 Task: Filter job Under 10 applicants.
Action: Mouse moved to (325, 79)
Screenshot: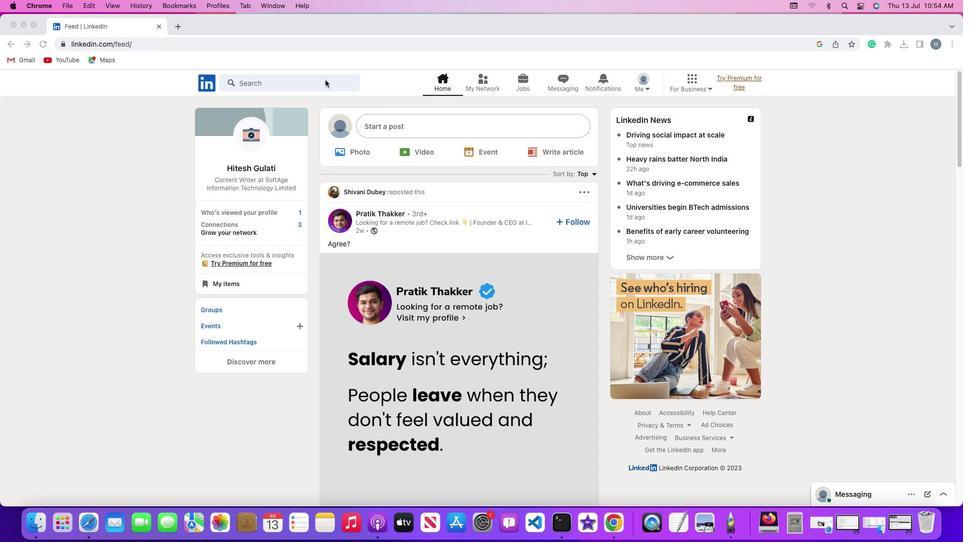 
Action: Mouse pressed left at (325, 79)
Screenshot: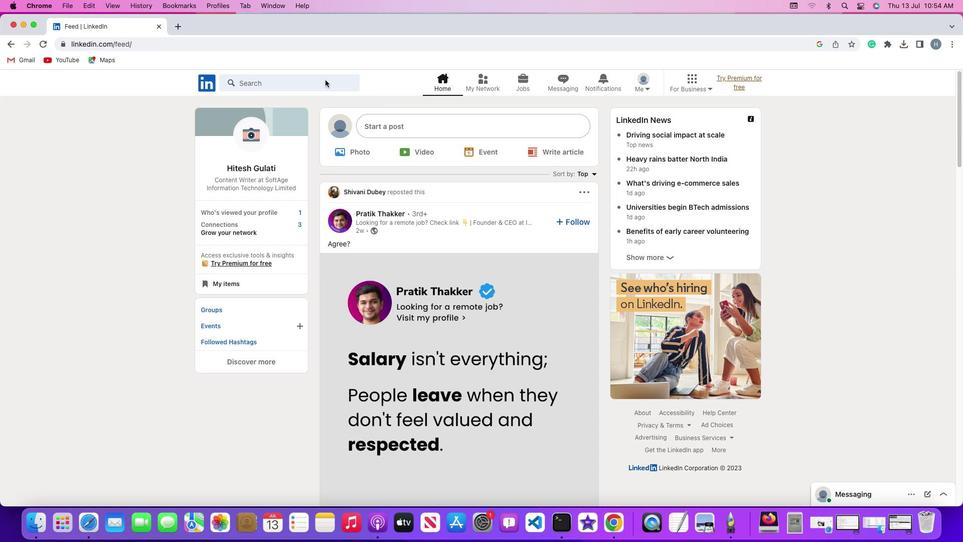 
Action: Mouse pressed left at (325, 79)
Screenshot: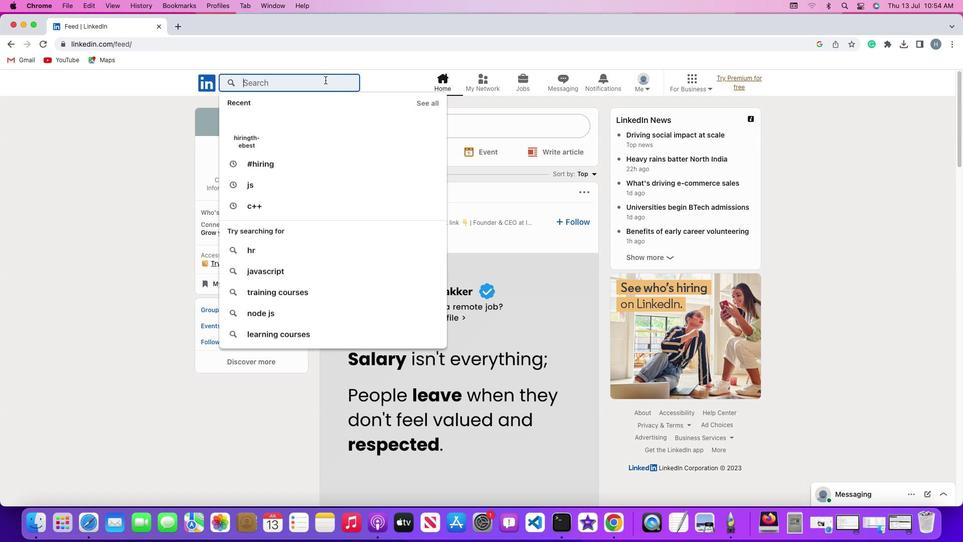 
Action: Mouse moved to (327, 77)
Screenshot: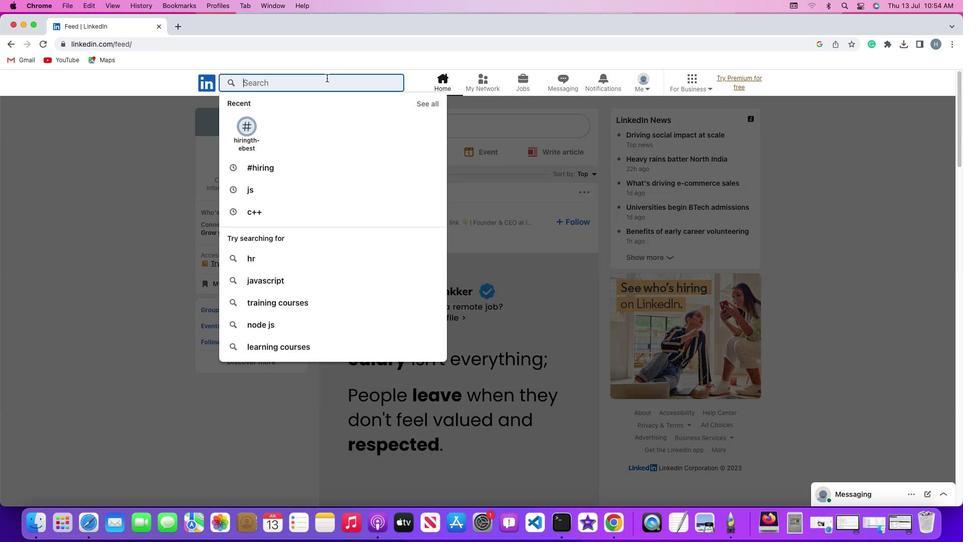 
Action: Key pressed Key.shift'#''h''i''r''i''n''g'Key.enter
Screenshot: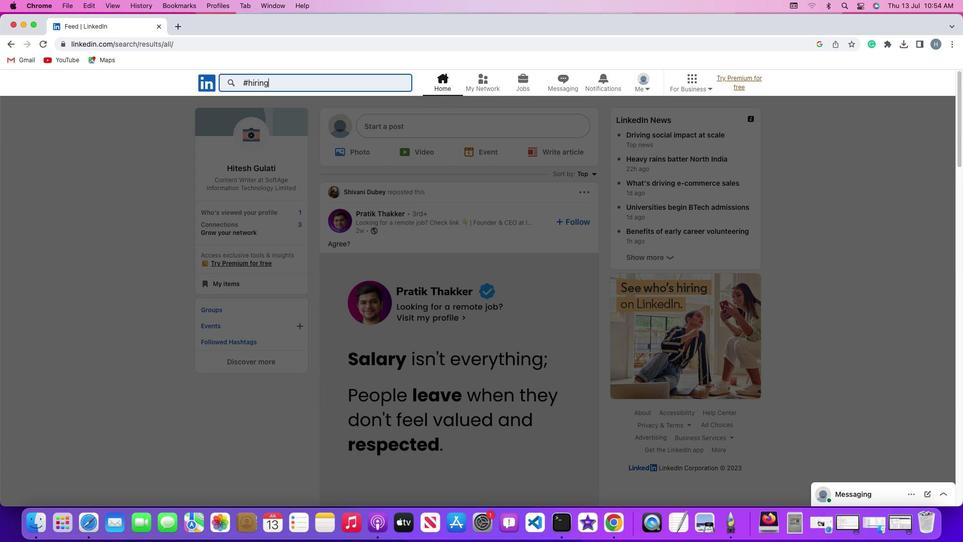 
Action: Mouse moved to (250, 110)
Screenshot: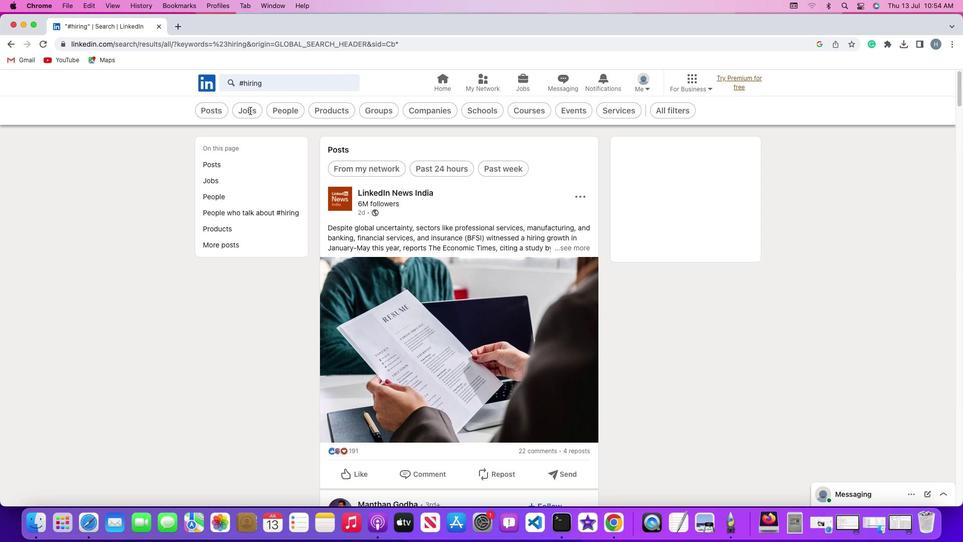 
Action: Mouse pressed left at (250, 110)
Screenshot: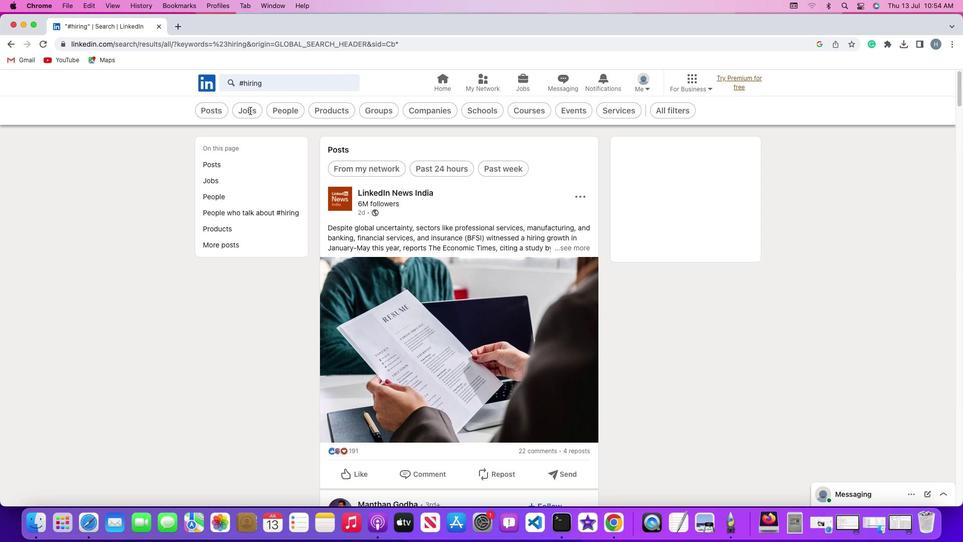 
Action: Mouse moved to (706, 109)
Screenshot: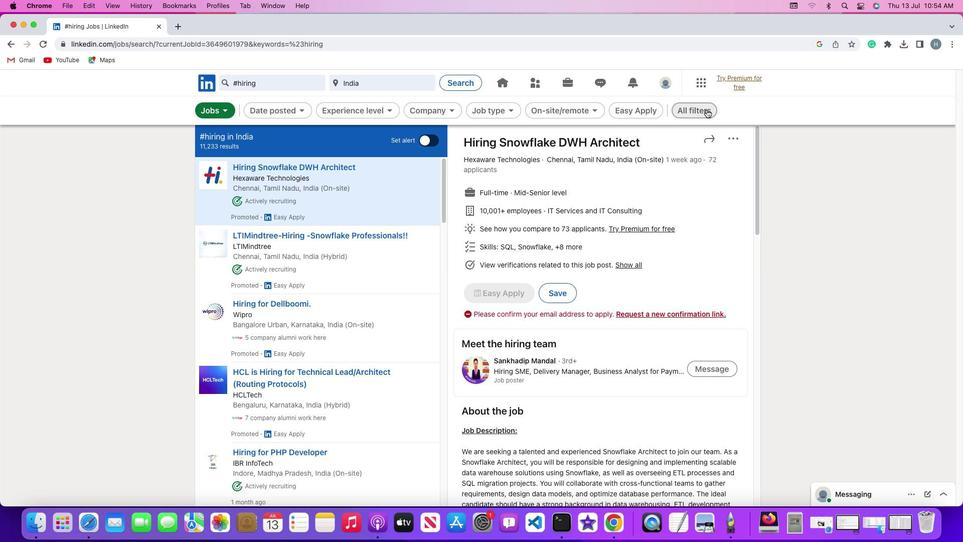 
Action: Mouse pressed left at (706, 109)
Screenshot: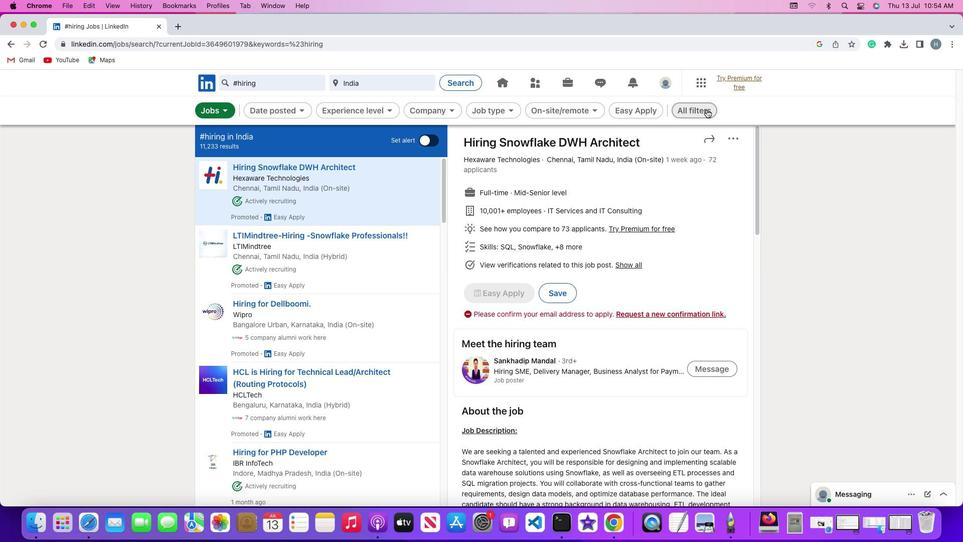 
Action: Mouse moved to (807, 342)
Screenshot: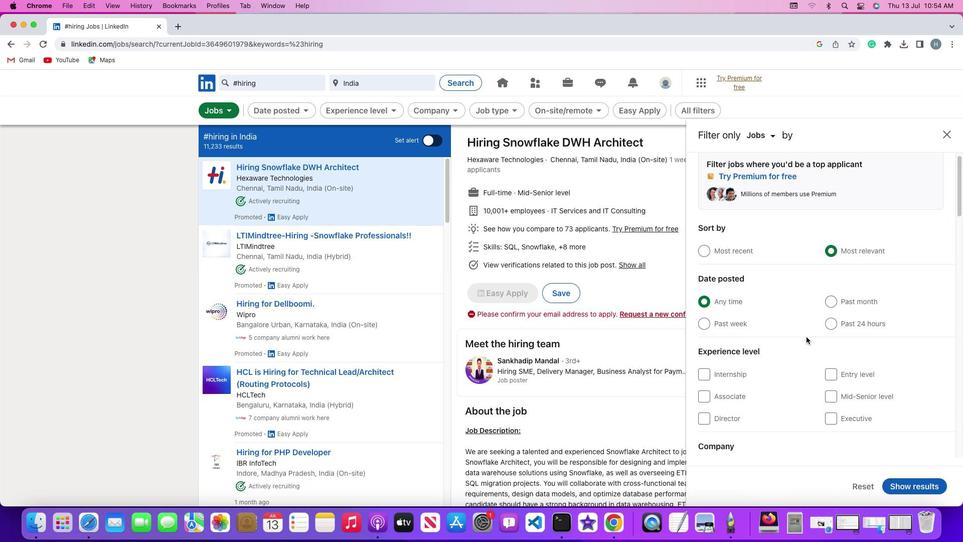 
Action: Mouse scrolled (807, 342) with delta (0, 0)
Screenshot: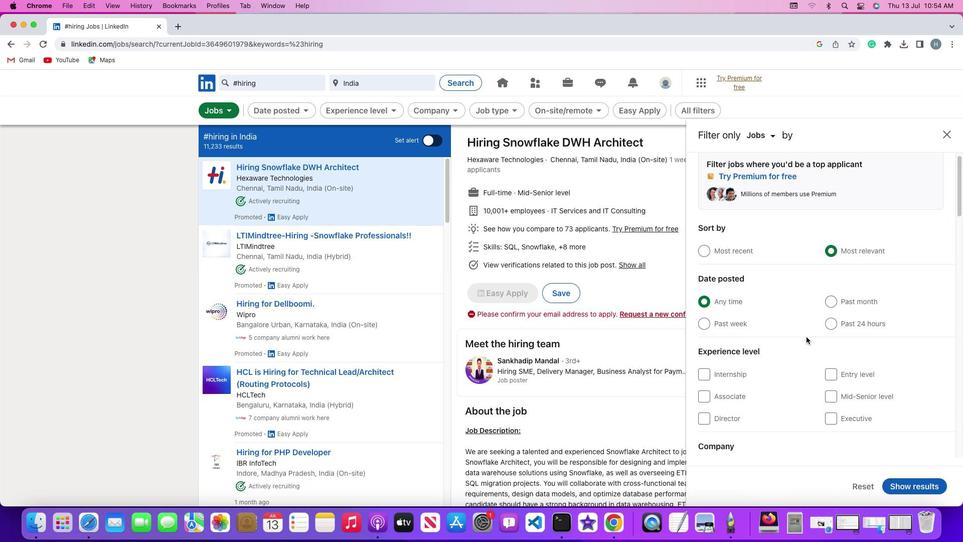 
Action: Mouse moved to (807, 342)
Screenshot: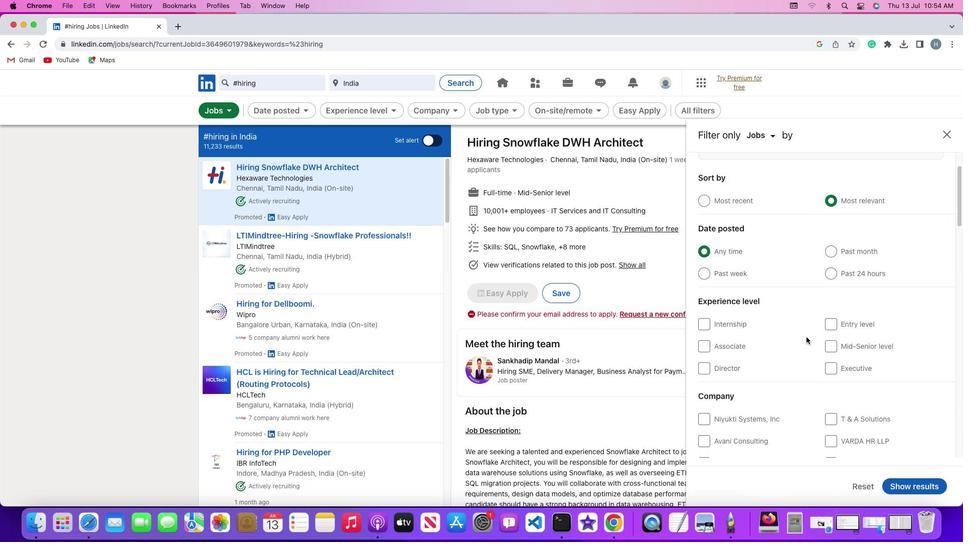 
Action: Mouse scrolled (807, 342) with delta (0, 0)
Screenshot: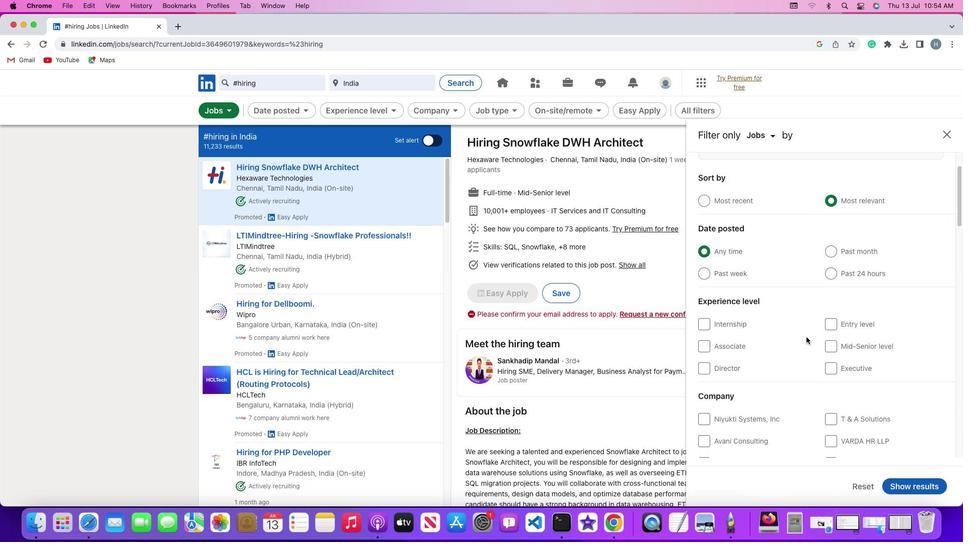
Action: Mouse moved to (807, 341)
Screenshot: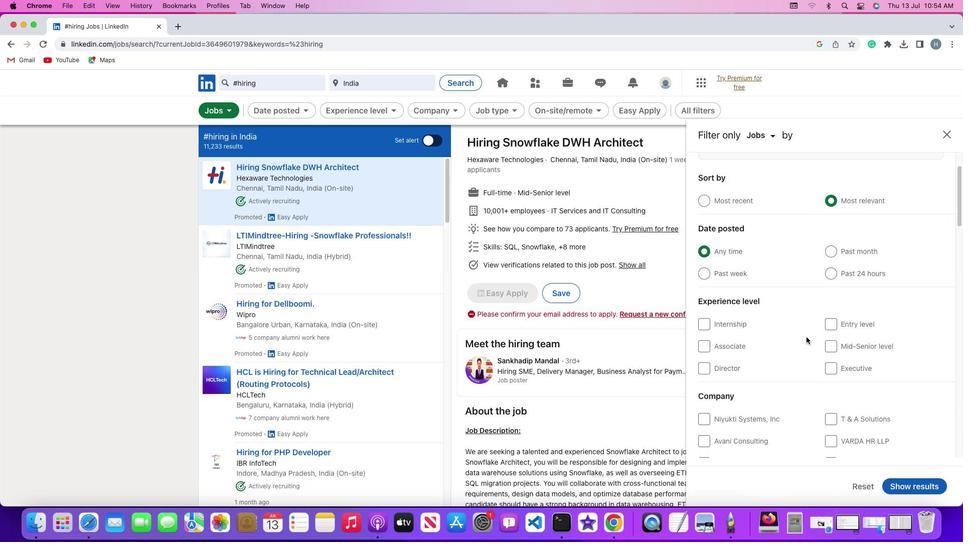 
Action: Mouse scrolled (807, 341) with delta (0, -1)
Screenshot: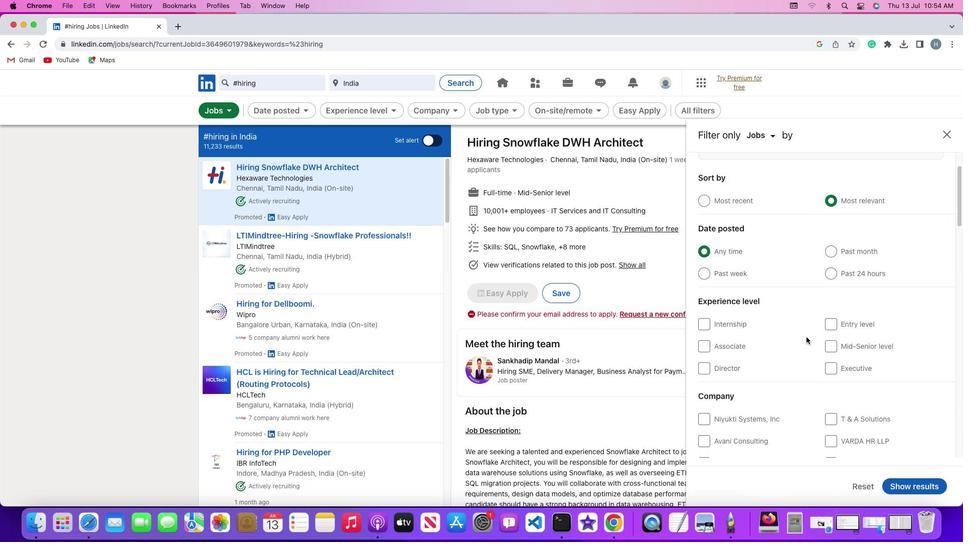 
Action: Mouse moved to (807, 338)
Screenshot: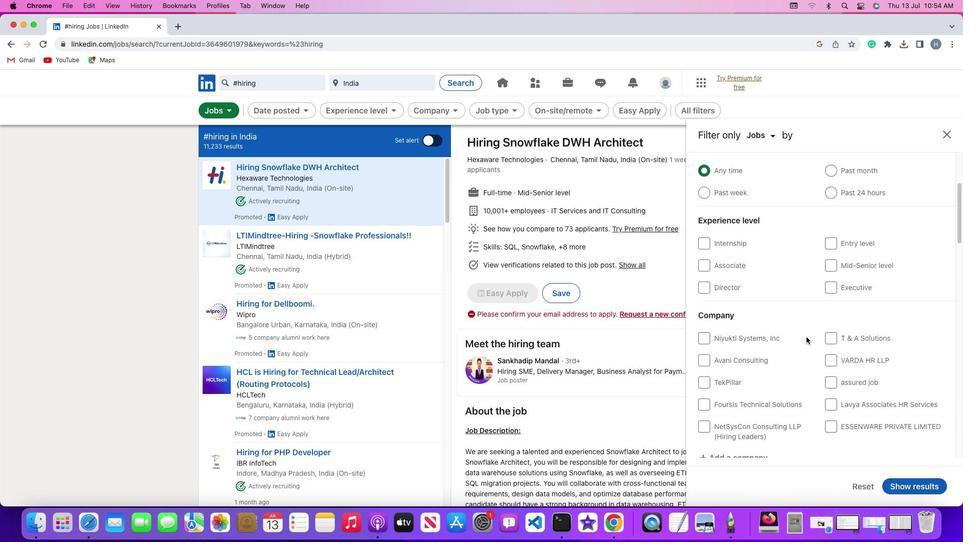 
Action: Mouse scrolled (807, 338) with delta (0, -2)
Screenshot: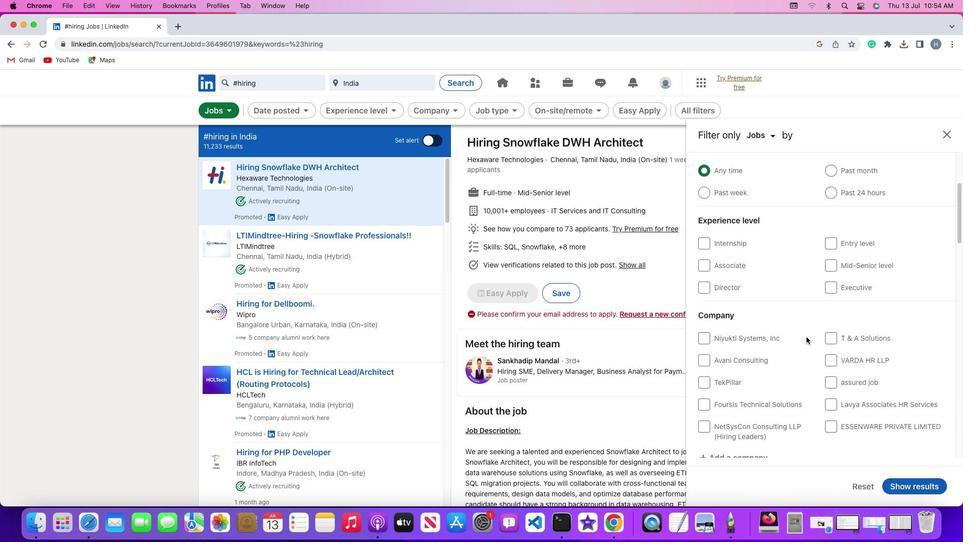 
Action: Mouse moved to (806, 337)
Screenshot: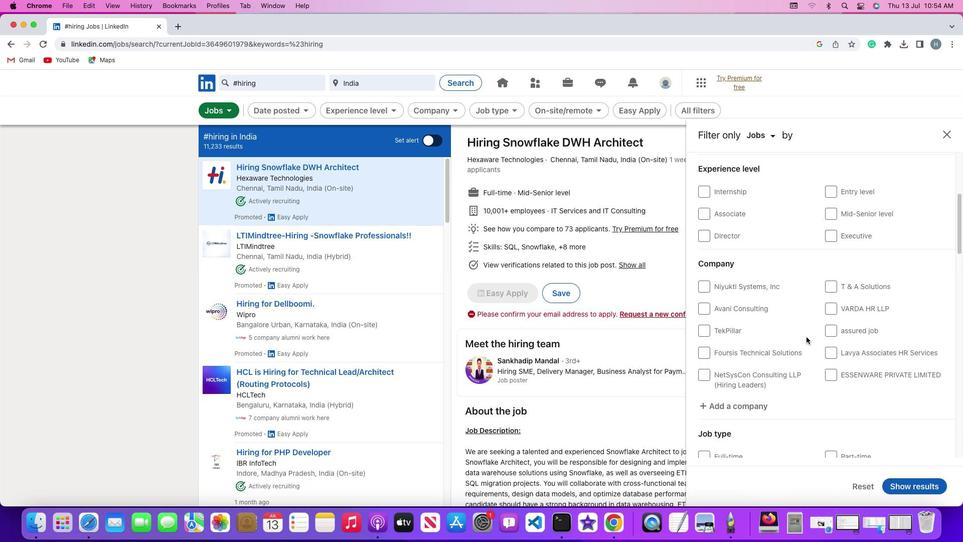 
Action: Mouse scrolled (806, 337) with delta (0, 0)
Screenshot: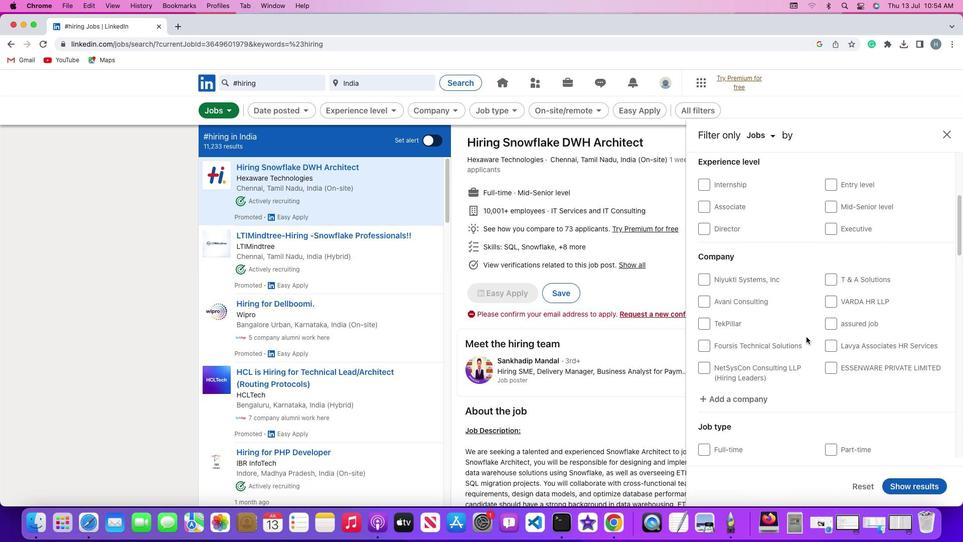 
Action: Mouse scrolled (806, 337) with delta (0, 0)
Screenshot: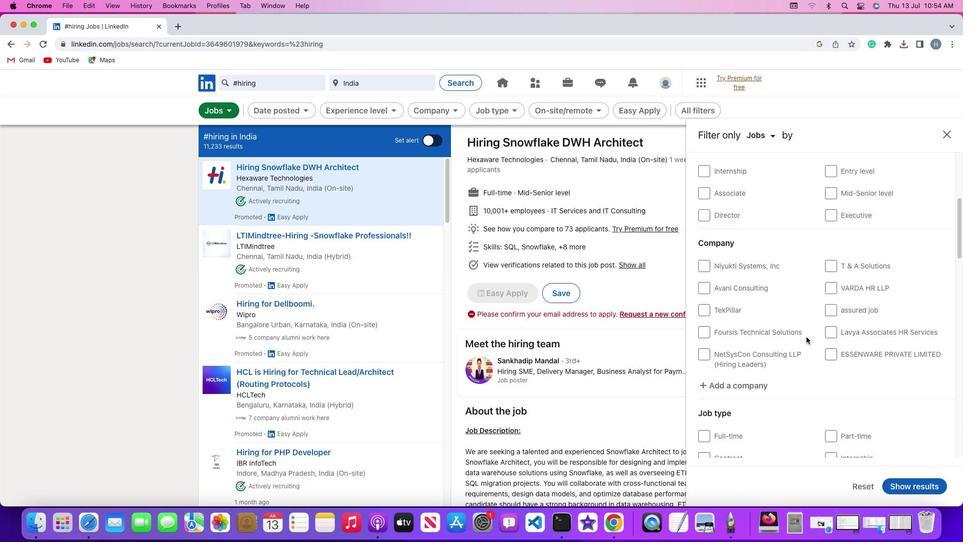 
Action: Mouse scrolled (806, 337) with delta (0, -1)
Screenshot: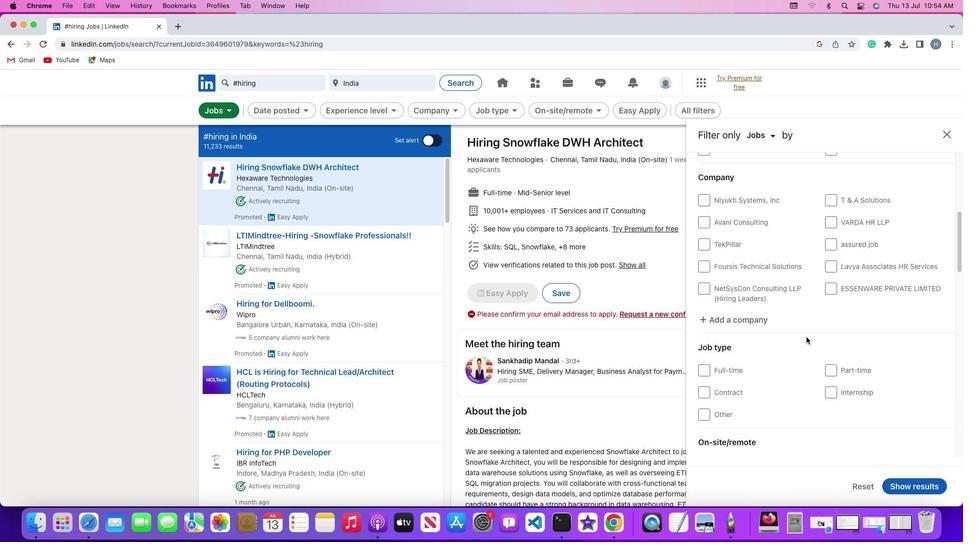
Action: Mouse scrolled (806, 337) with delta (0, -2)
Screenshot: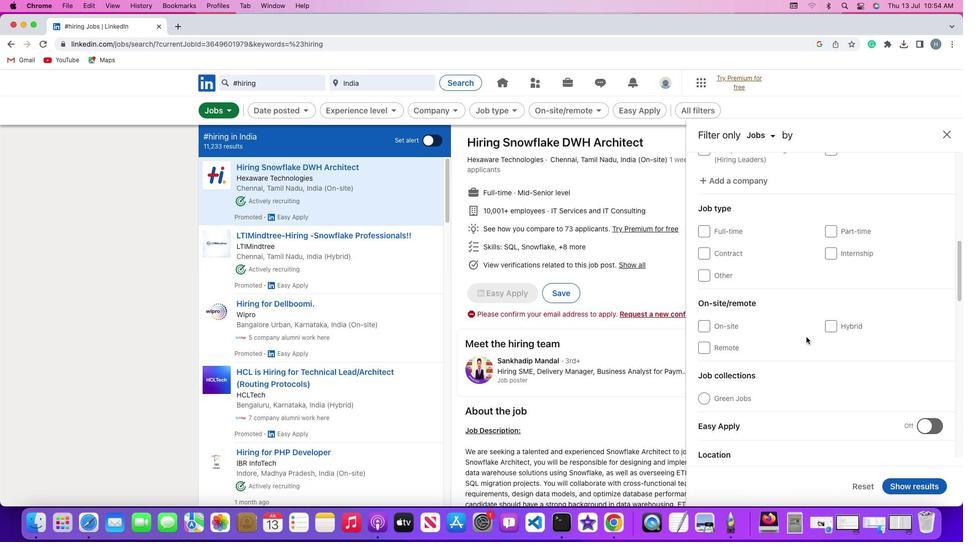 
Action: Mouse scrolled (806, 337) with delta (0, -2)
Screenshot: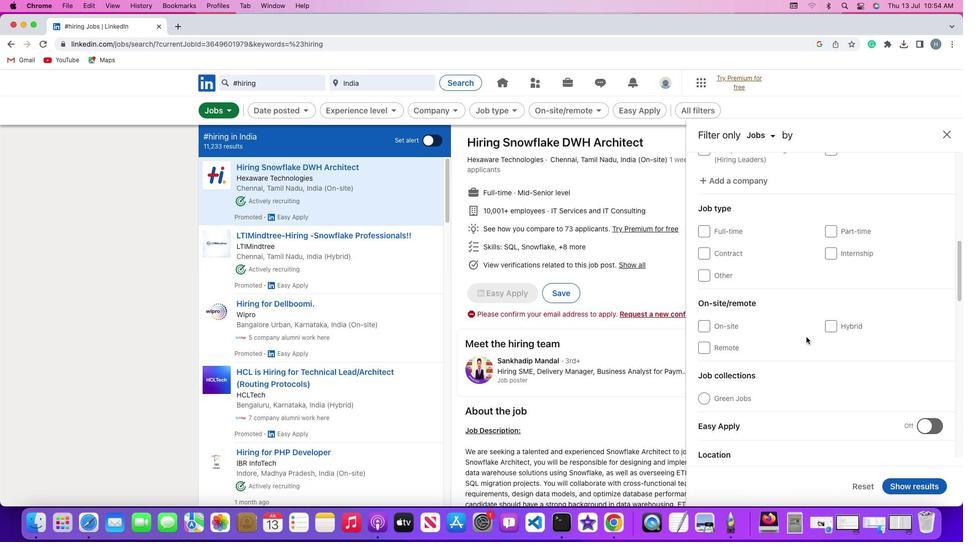 
Action: Mouse scrolled (806, 337) with delta (0, 0)
Screenshot: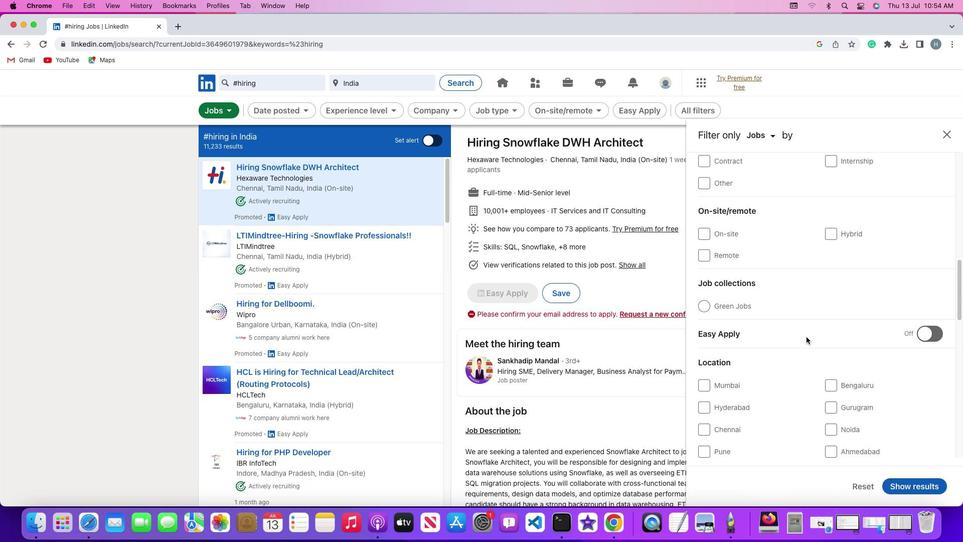
Action: Mouse scrolled (806, 337) with delta (0, 0)
Screenshot: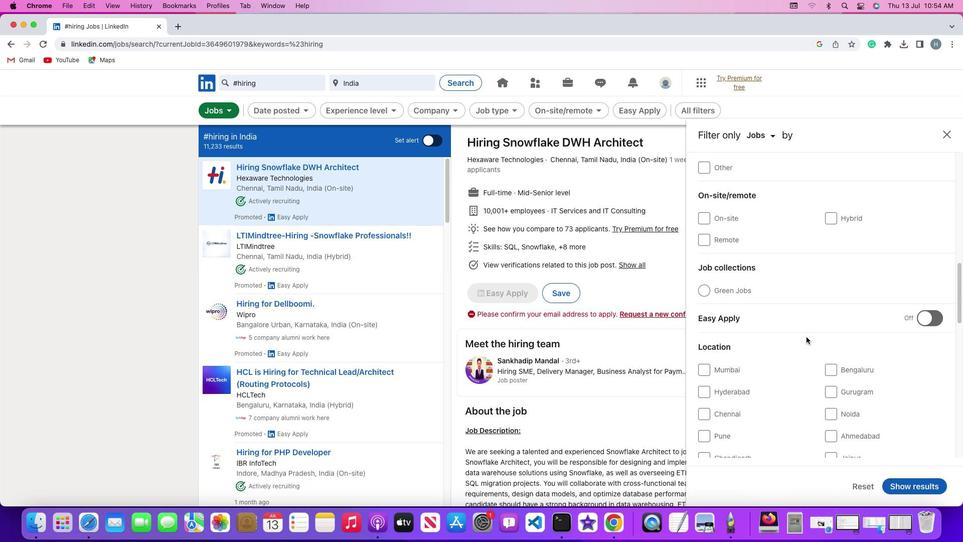 
Action: Mouse scrolled (806, 337) with delta (0, -1)
Screenshot: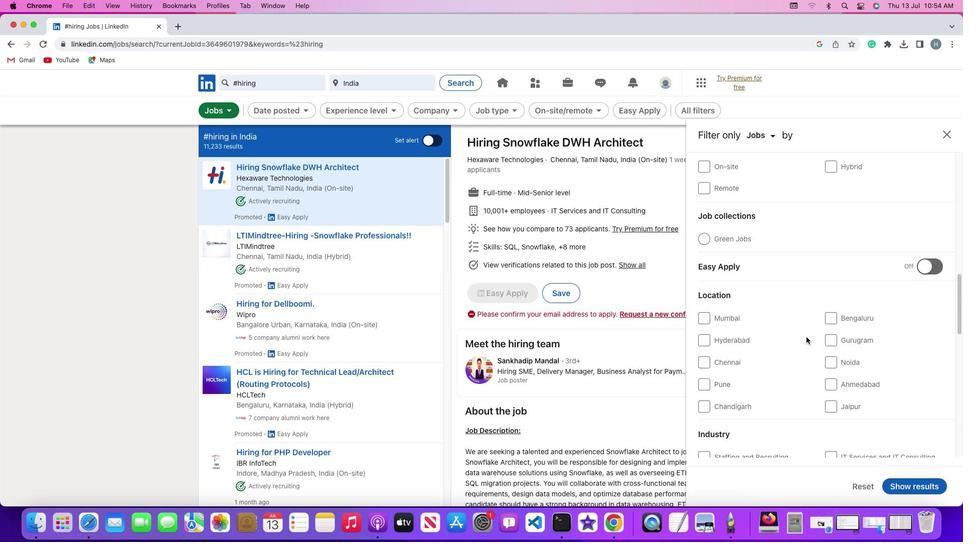 
Action: Mouse scrolled (806, 337) with delta (0, -2)
Screenshot: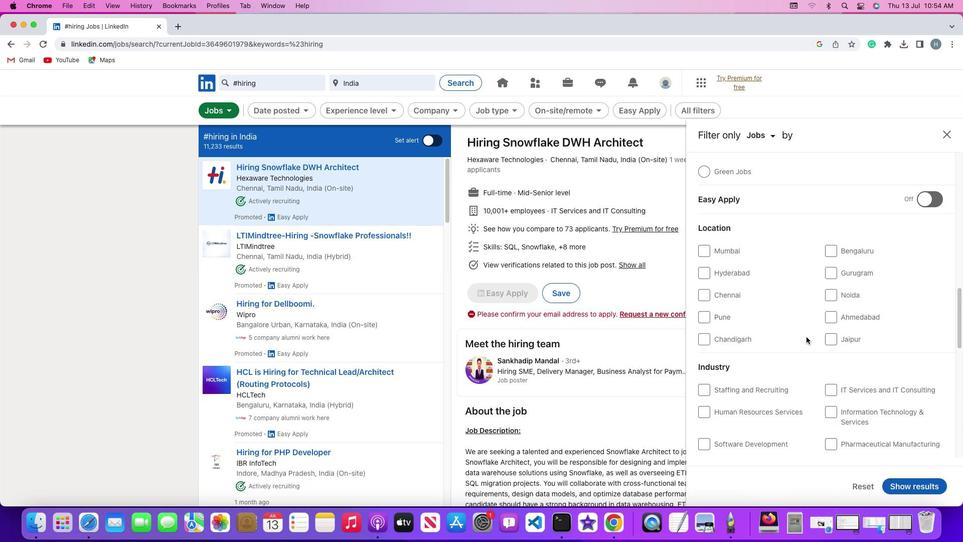 
Action: Mouse scrolled (806, 337) with delta (0, 0)
Screenshot: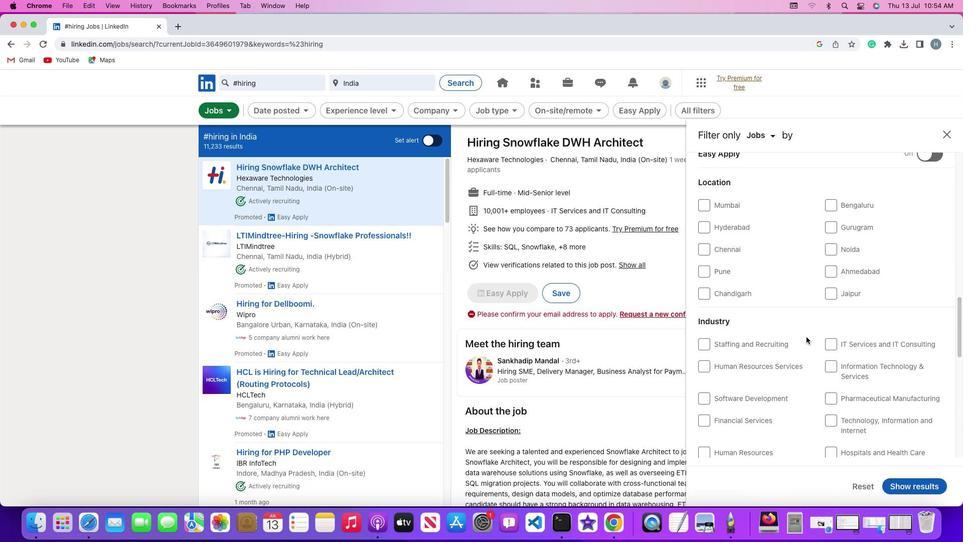 
Action: Mouse scrolled (806, 337) with delta (0, 0)
Screenshot: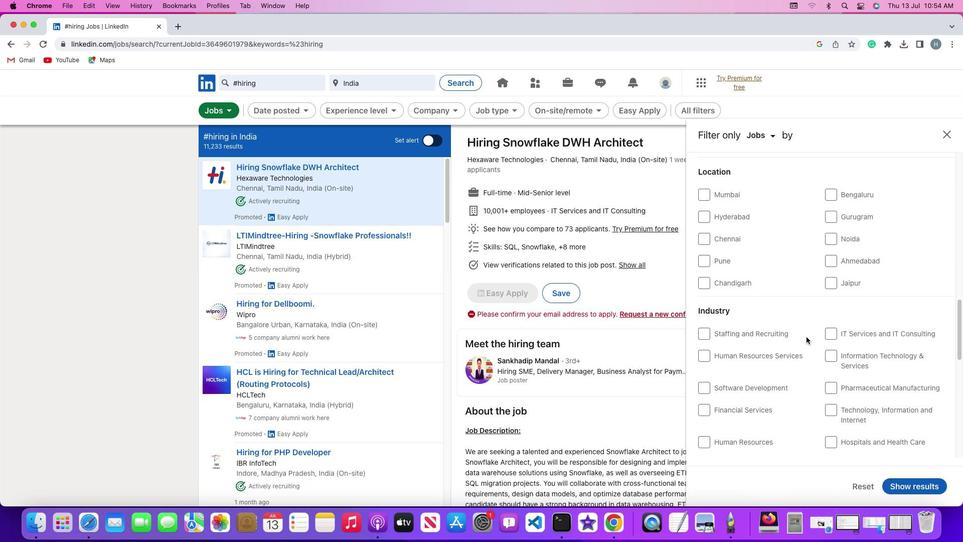 
Action: Mouse scrolled (806, 337) with delta (0, -1)
Screenshot: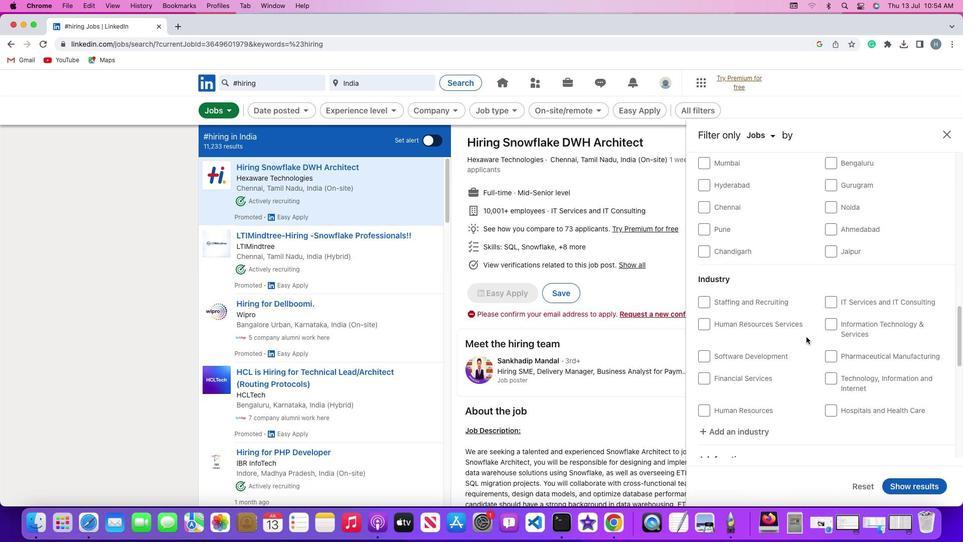 
Action: Mouse scrolled (806, 337) with delta (0, -2)
Screenshot: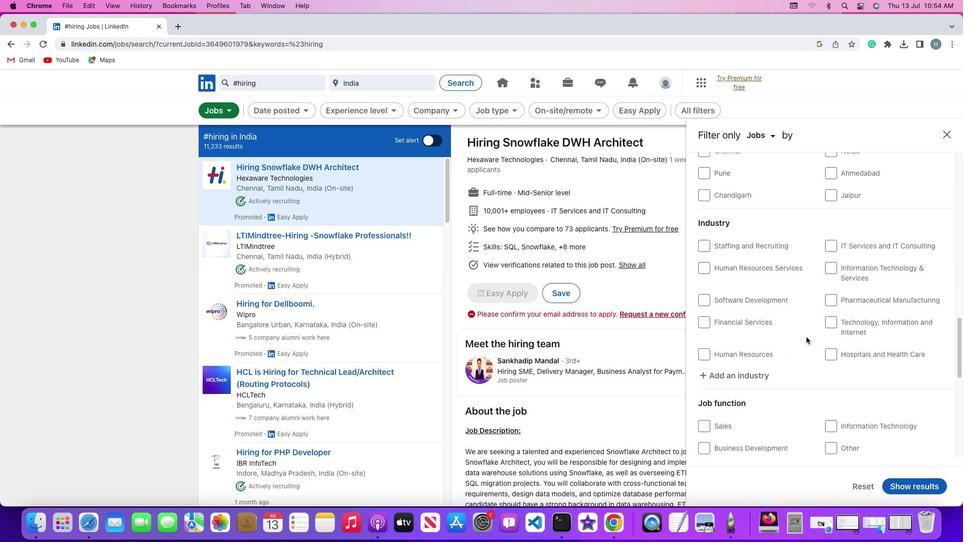 
Action: Mouse scrolled (806, 337) with delta (0, 0)
Screenshot: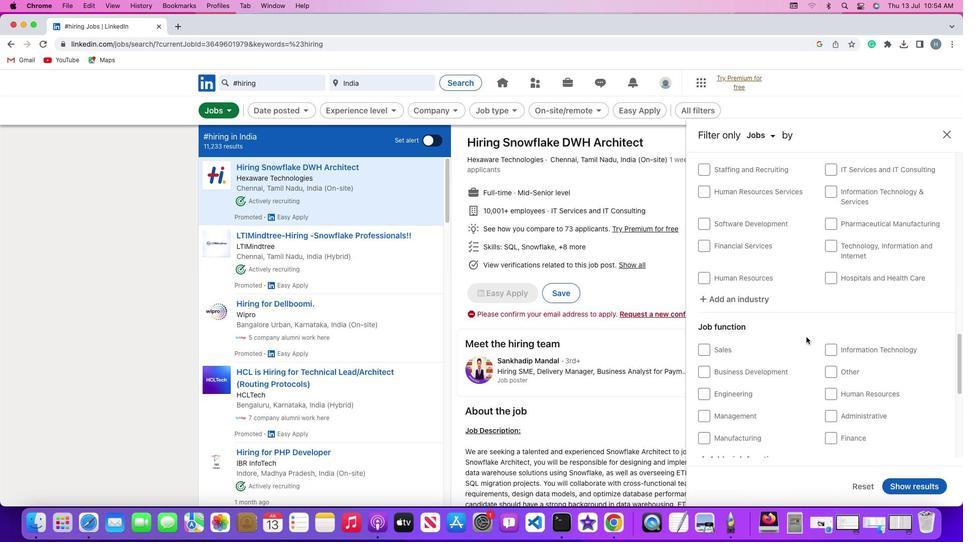 
Action: Mouse scrolled (806, 337) with delta (0, 0)
Screenshot: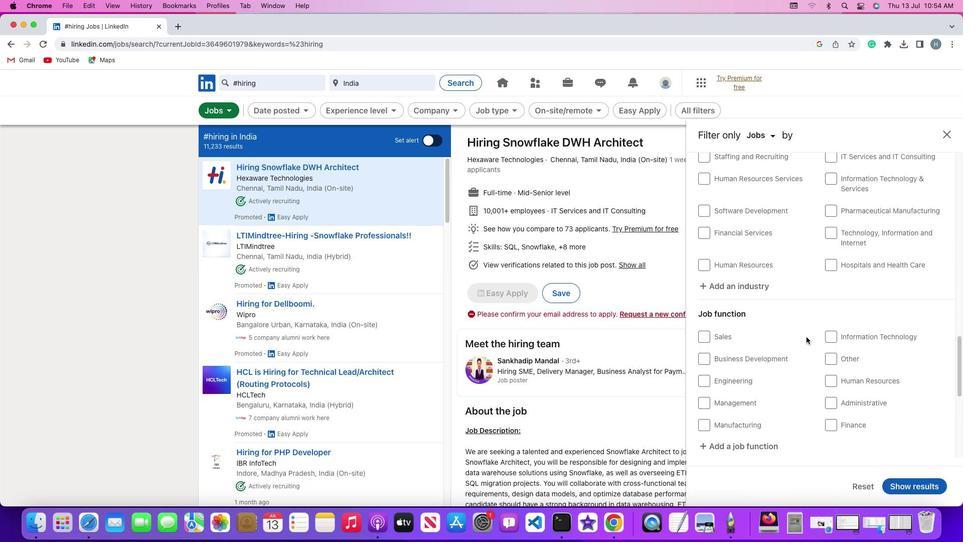 
Action: Mouse scrolled (806, 337) with delta (0, -1)
Screenshot: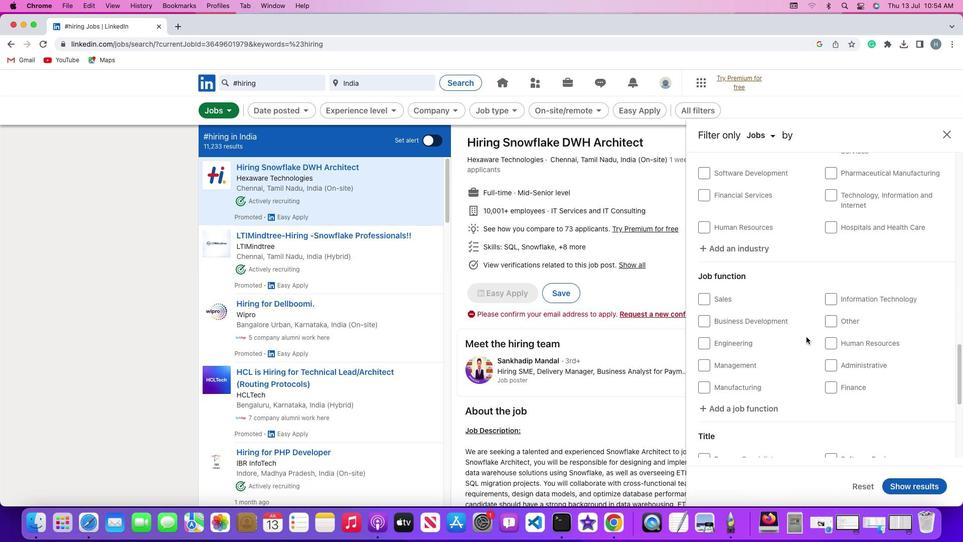 
Action: Mouse scrolled (806, 337) with delta (0, -2)
Screenshot: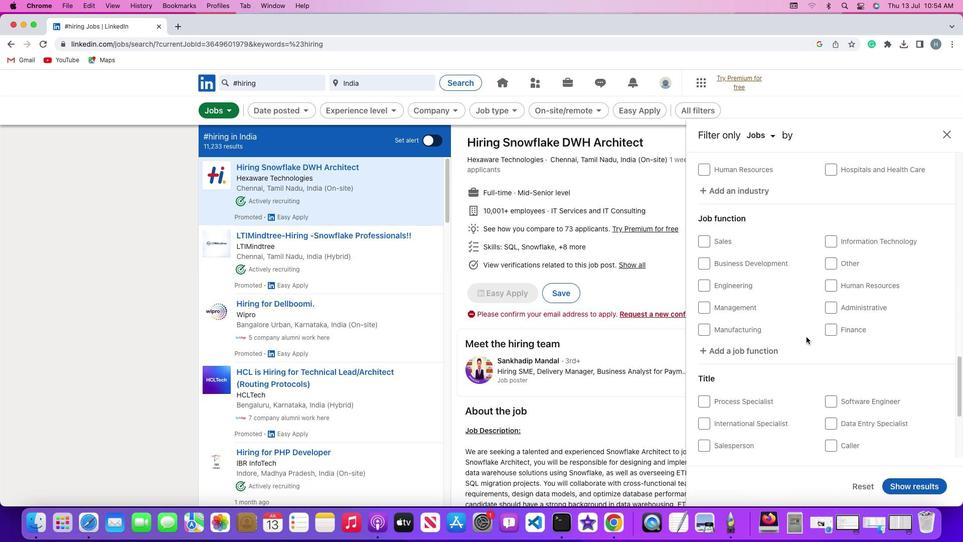 
Action: Mouse scrolled (806, 337) with delta (0, 0)
Screenshot: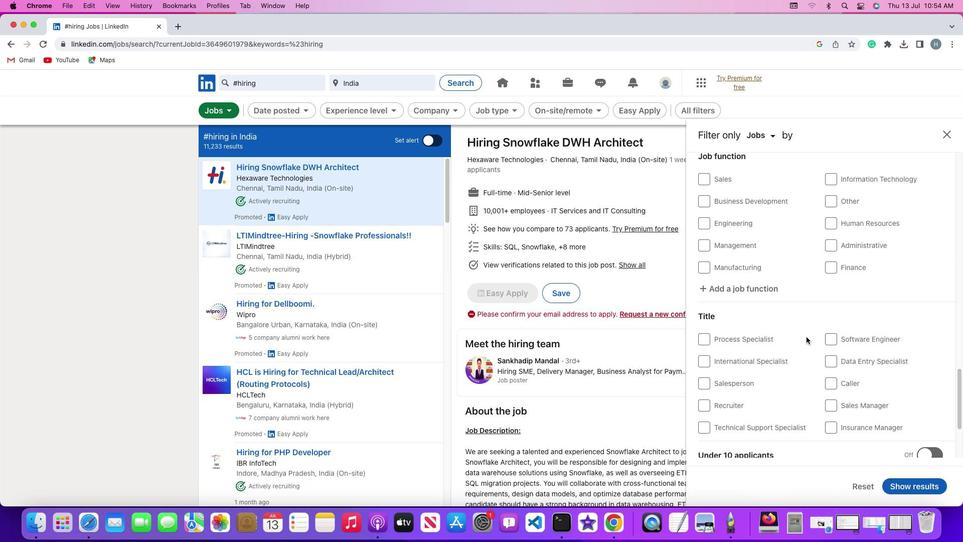 
Action: Mouse scrolled (806, 337) with delta (0, 0)
Screenshot: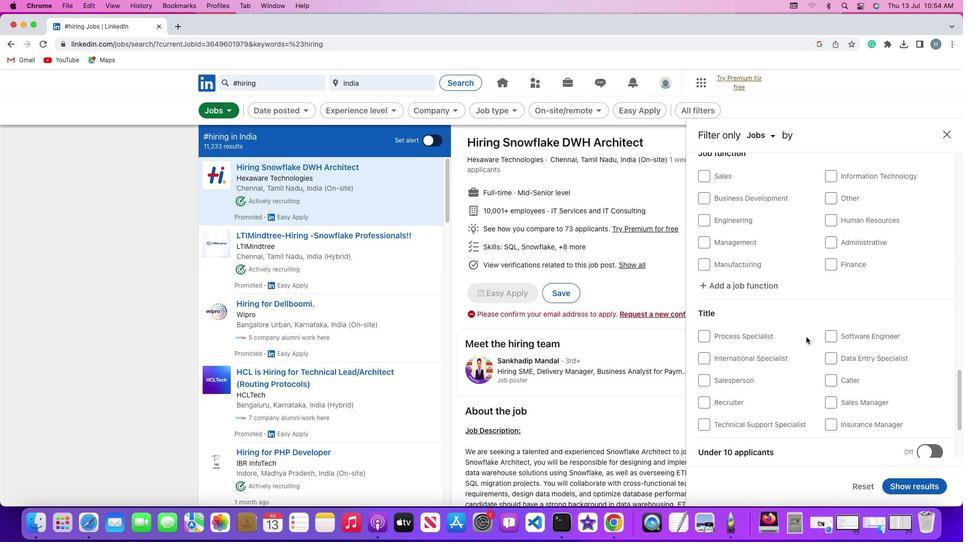 
Action: Mouse scrolled (806, 337) with delta (0, -1)
Screenshot: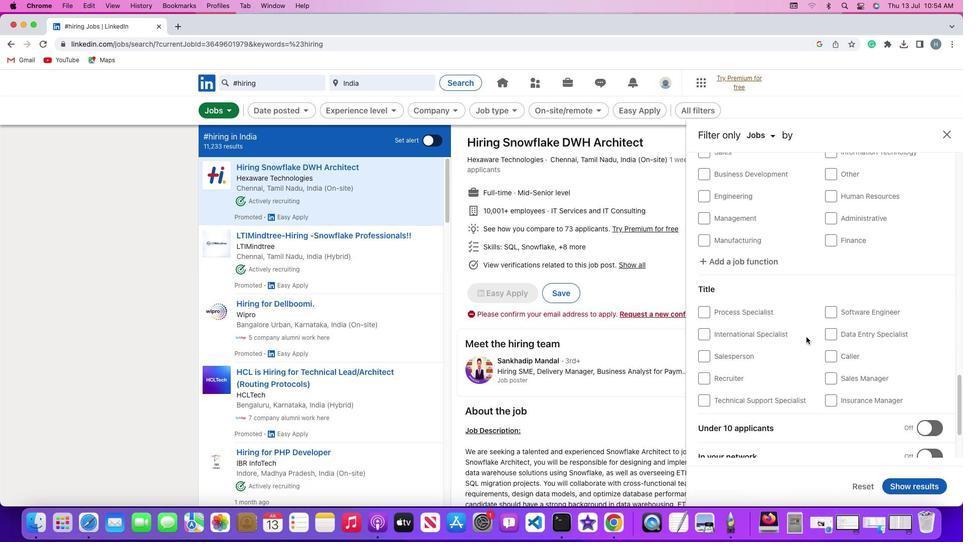 
Action: Mouse scrolled (806, 337) with delta (0, 0)
Screenshot: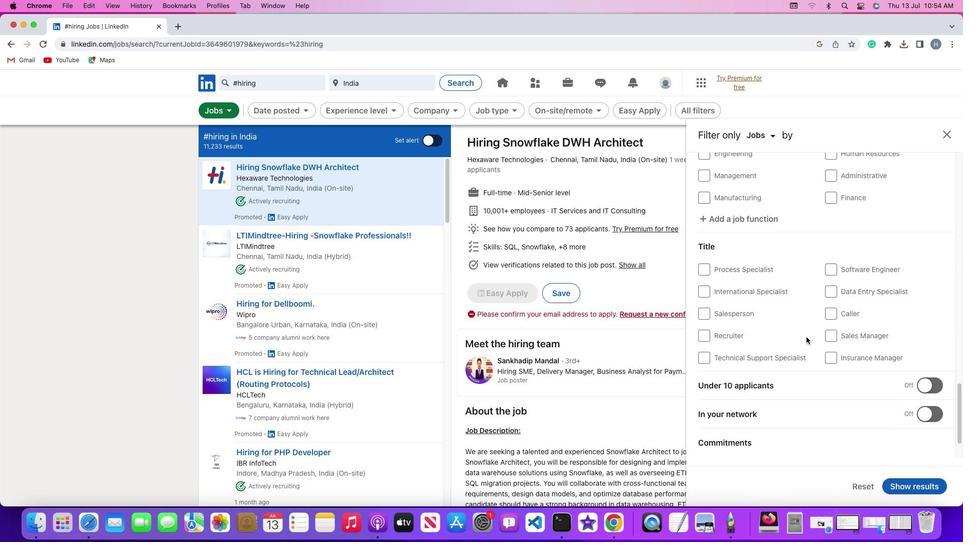 
Action: Mouse scrolled (806, 337) with delta (0, 0)
Screenshot: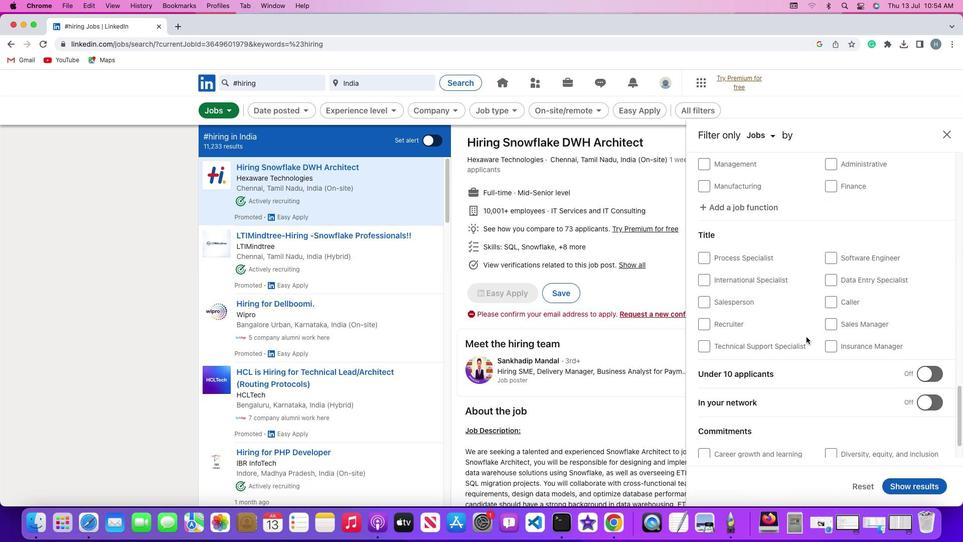 
Action: Mouse scrolled (806, 337) with delta (0, -1)
Screenshot: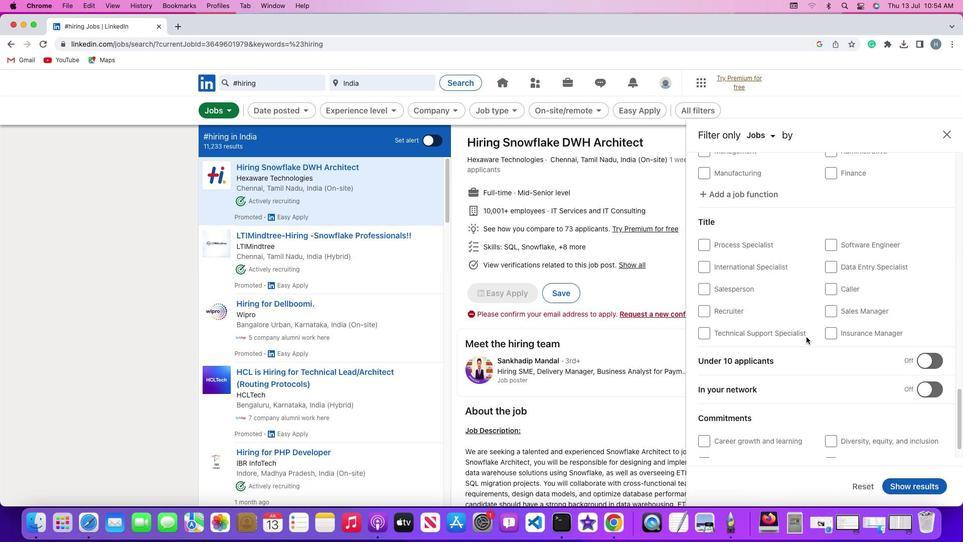 
Action: Mouse moved to (926, 324)
Screenshot: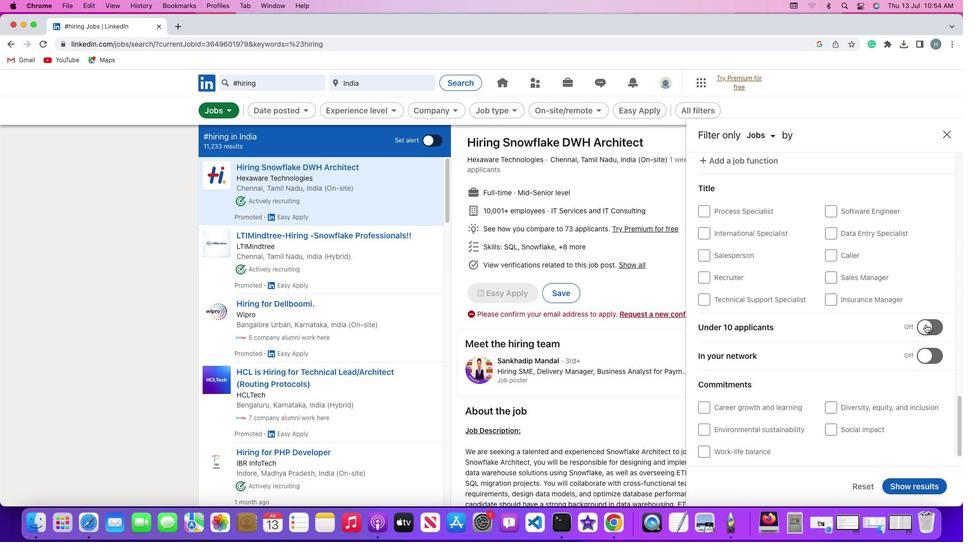 
Action: Mouse pressed left at (926, 324)
Screenshot: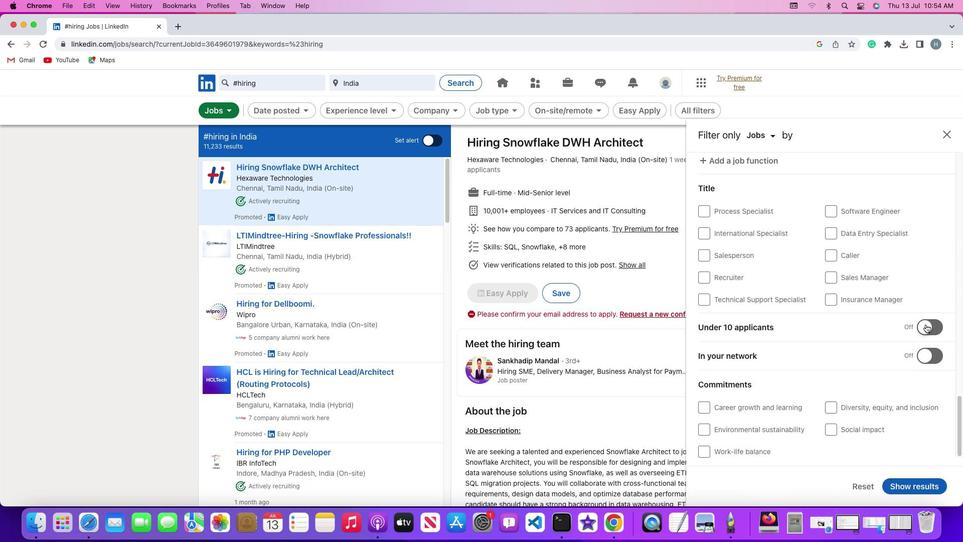 
Action: Mouse moved to (909, 486)
Screenshot: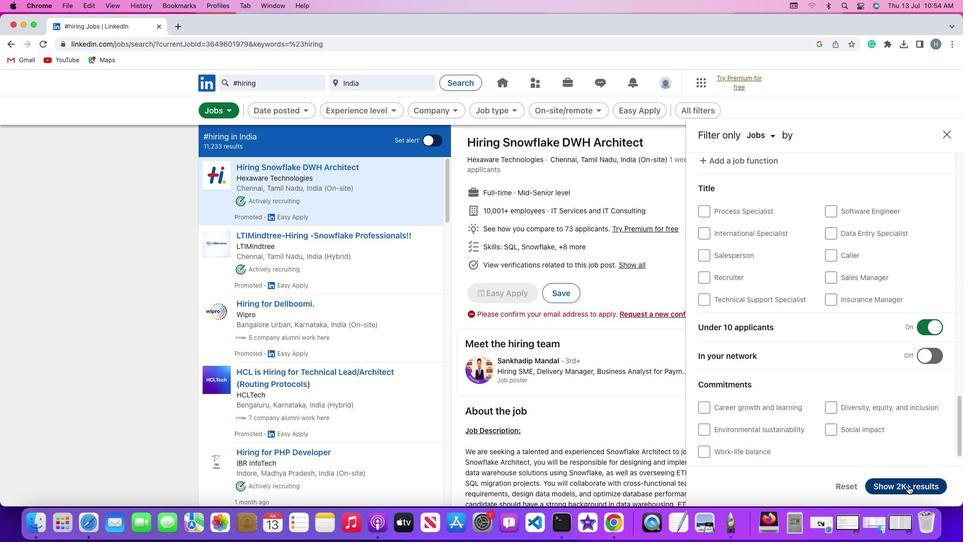 
Action: Mouse pressed left at (909, 486)
Screenshot: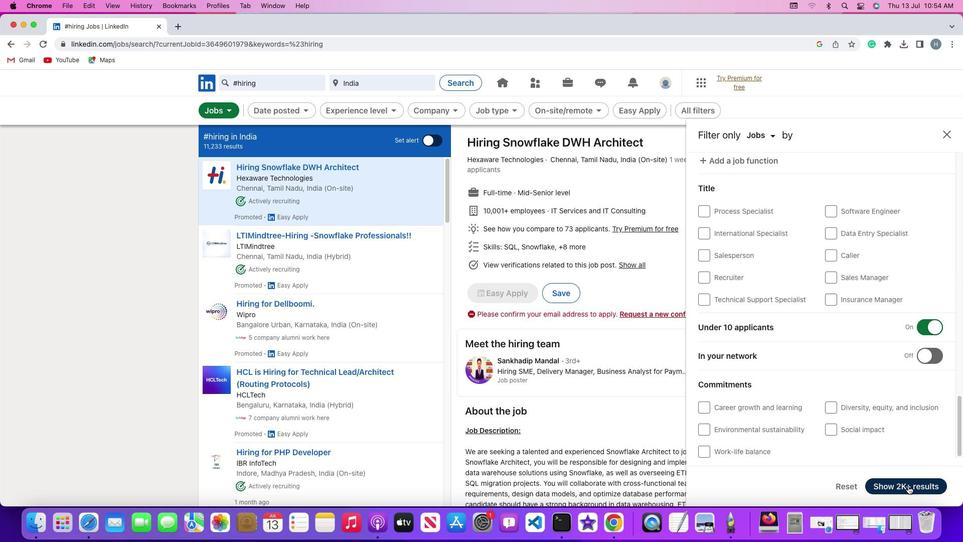 
Action: Mouse moved to (830, 307)
Screenshot: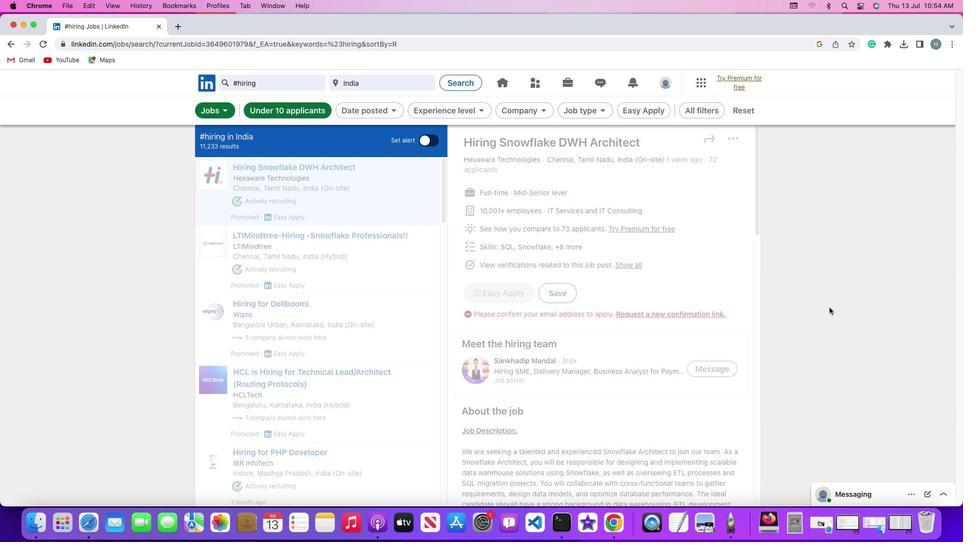 
